 Task: Add Cover Red to Card Card0012 in Board Board0003 in Development in Trello
Action: Mouse moved to (626, 109)
Screenshot: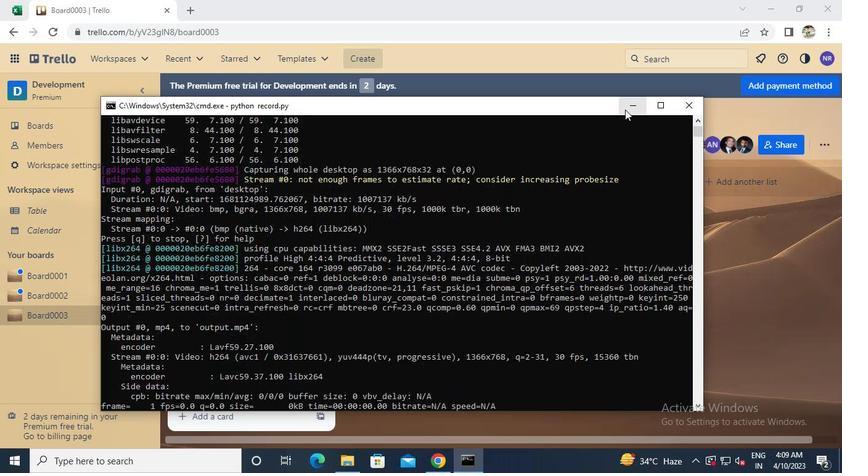 
Action: Mouse pressed left at (626, 109)
Screenshot: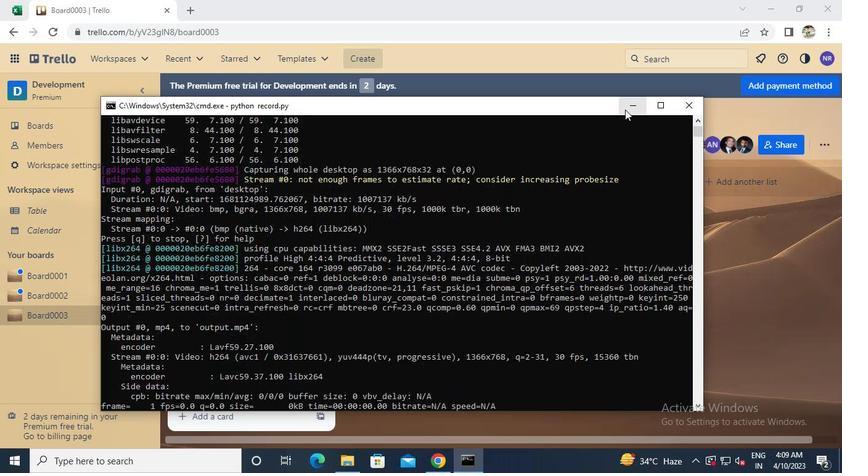 
Action: Mouse moved to (320, 369)
Screenshot: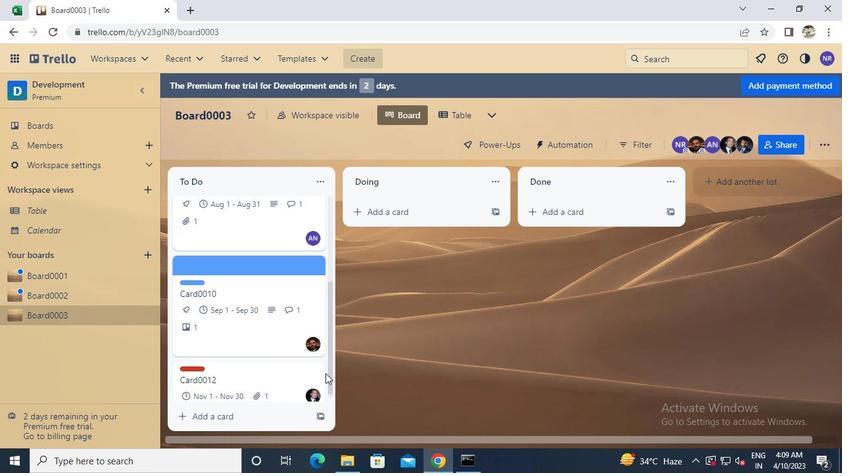 
Action: Mouse pressed left at (320, 369)
Screenshot: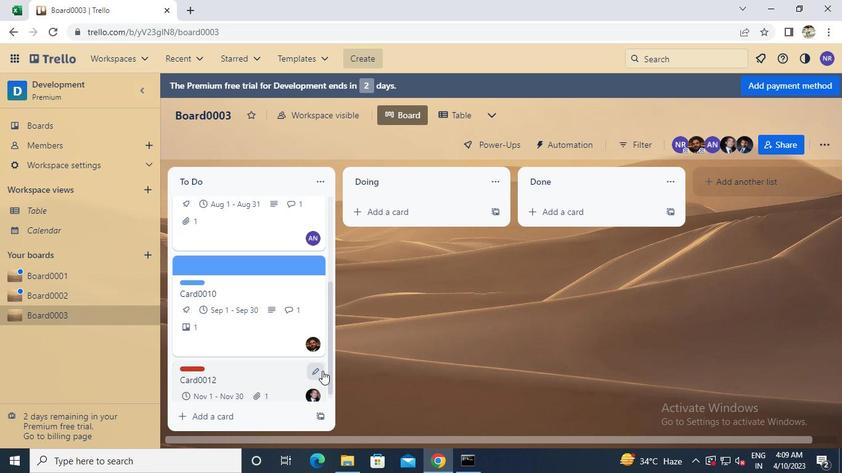 
Action: Mouse moved to (345, 341)
Screenshot: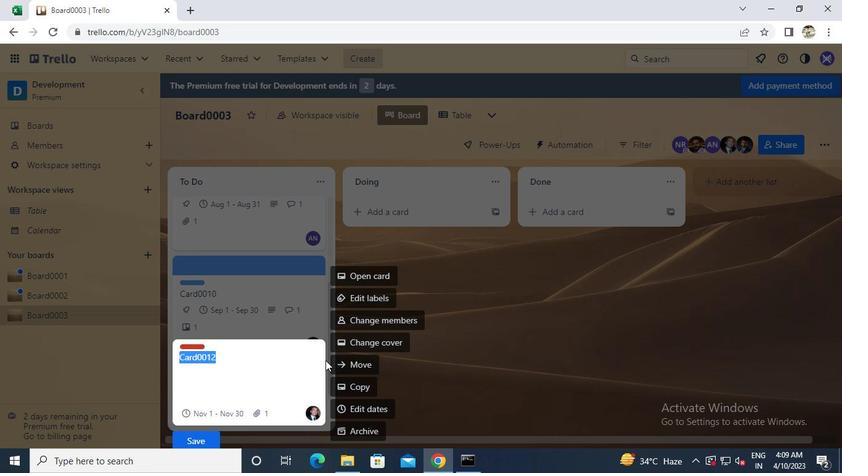 
Action: Mouse pressed left at (345, 341)
Screenshot: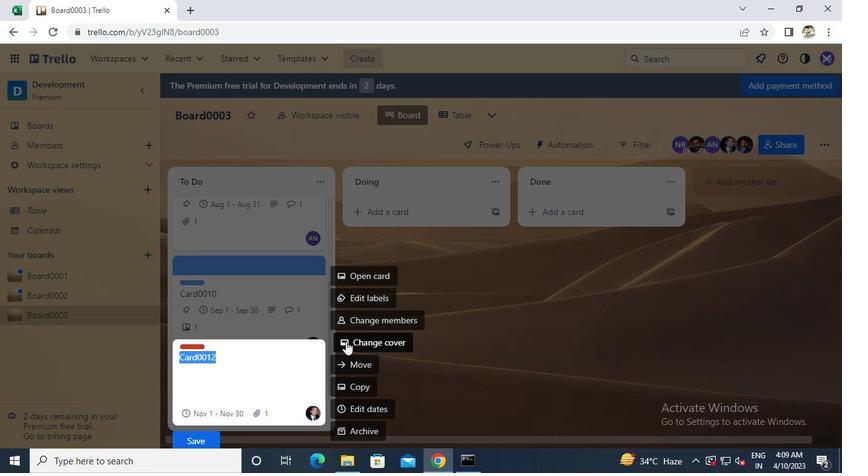 
Action: Mouse moved to (466, 196)
Screenshot: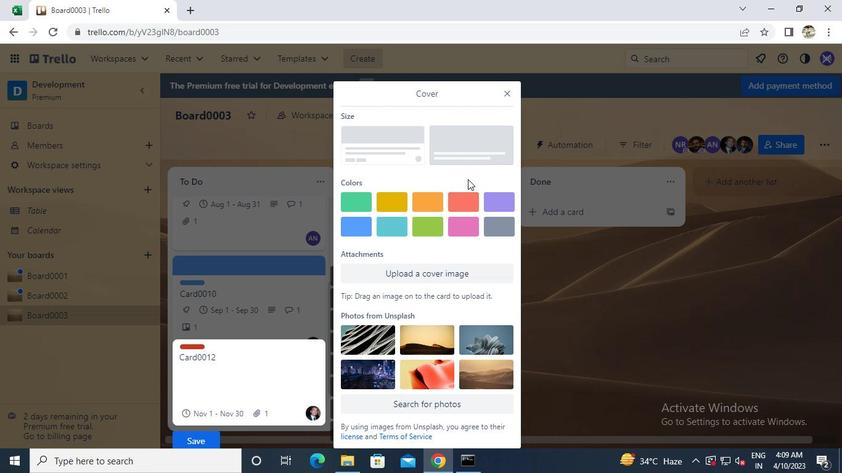 
Action: Mouse pressed left at (466, 196)
Screenshot: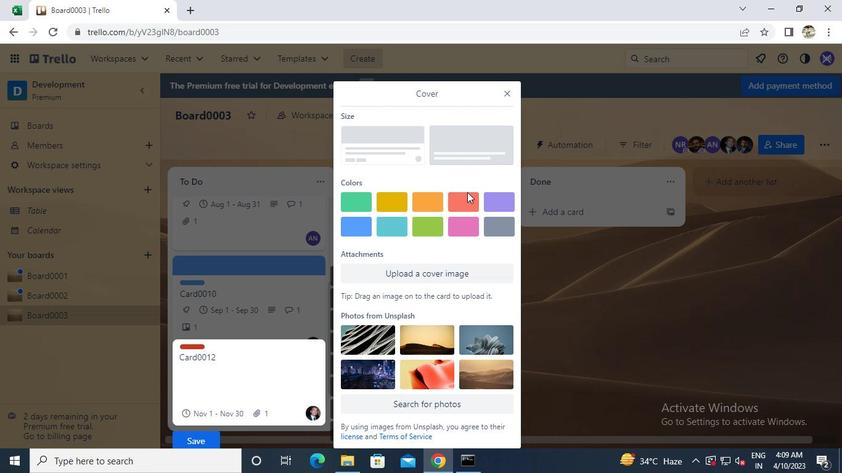 
Action: Mouse moved to (506, 86)
Screenshot: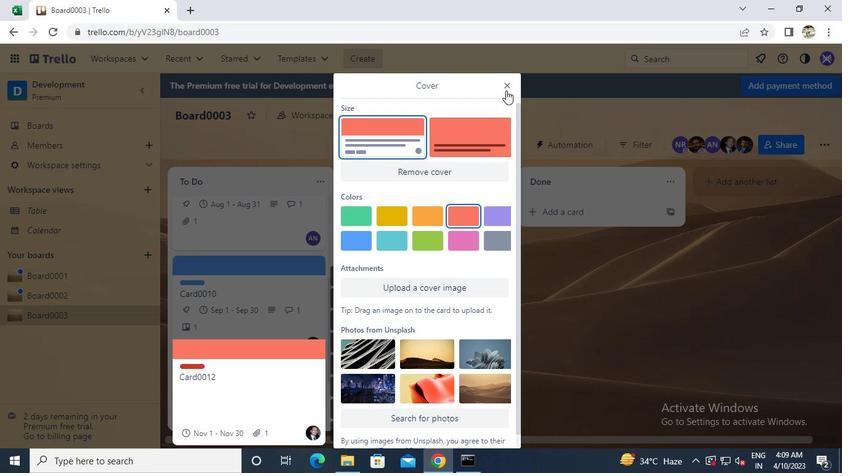 
Action: Mouse pressed left at (506, 86)
Screenshot: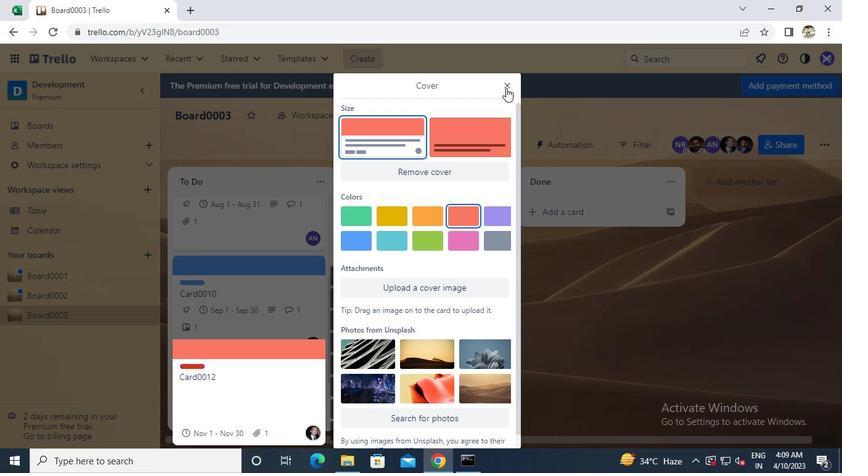 
Action: Mouse moved to (469, 463)
Screenshot: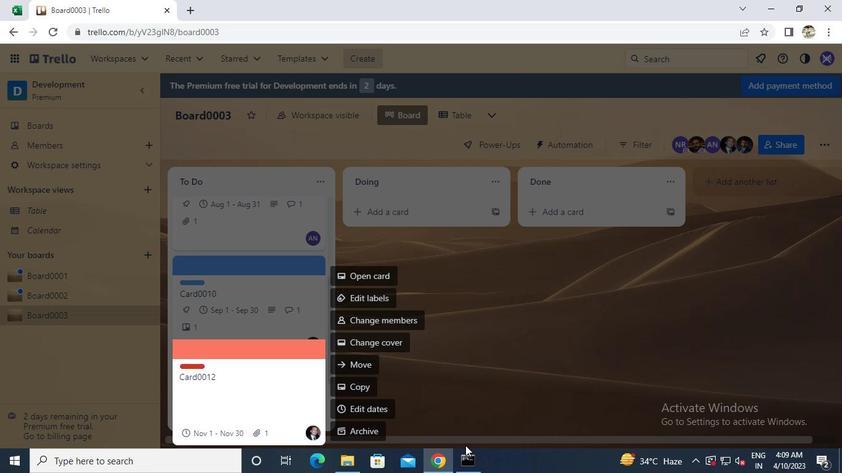 
Action: Mouse pressed left at (469, 463)
Screenshot: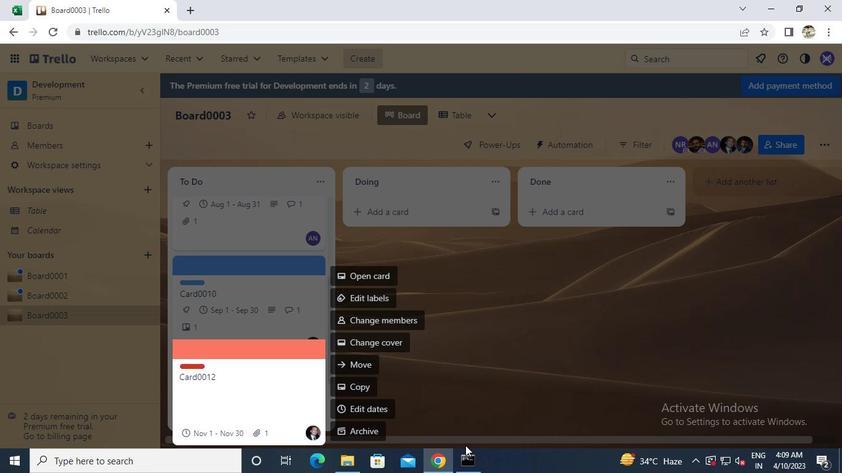 
Action: Mouse moved to (695, 106)
Screenshot: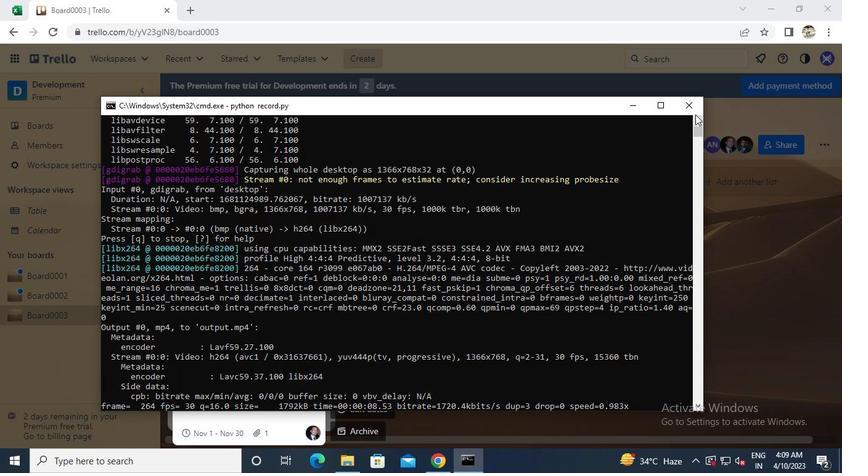 
Action: Mouse pressed left at (695, 106)
Screenshot: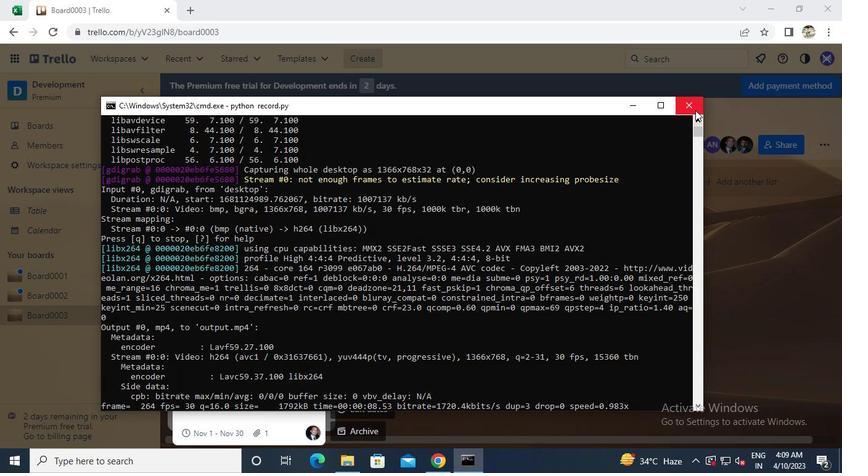 
Action: Mouse moved to (695, 105)
Screenshot: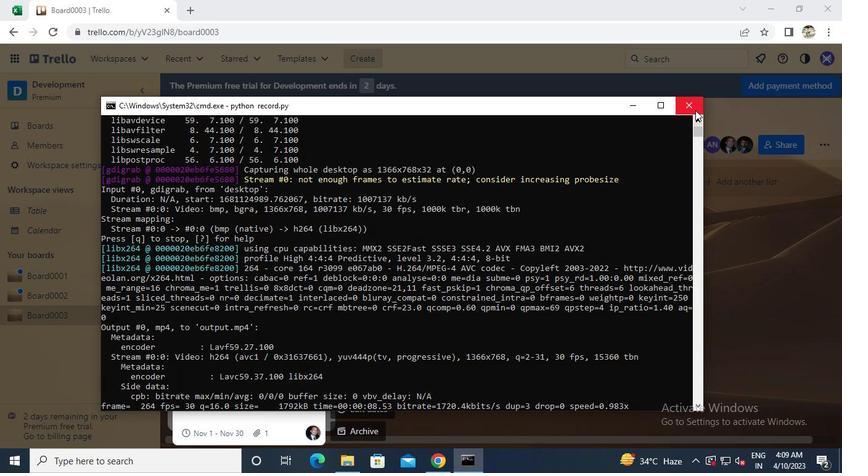 
